 Task: Find directions from Reykjavik to the Blue Lagoon in Iceland.
Action: Mouse moved to (286, 92)
Screenshot: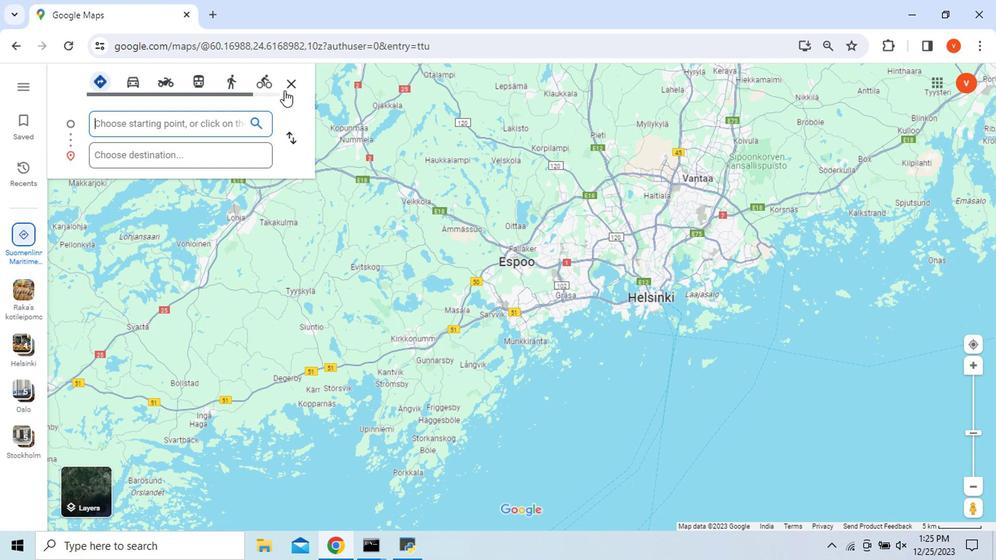 
Action: Mouse pressed left at (286, 92)
Screenshot: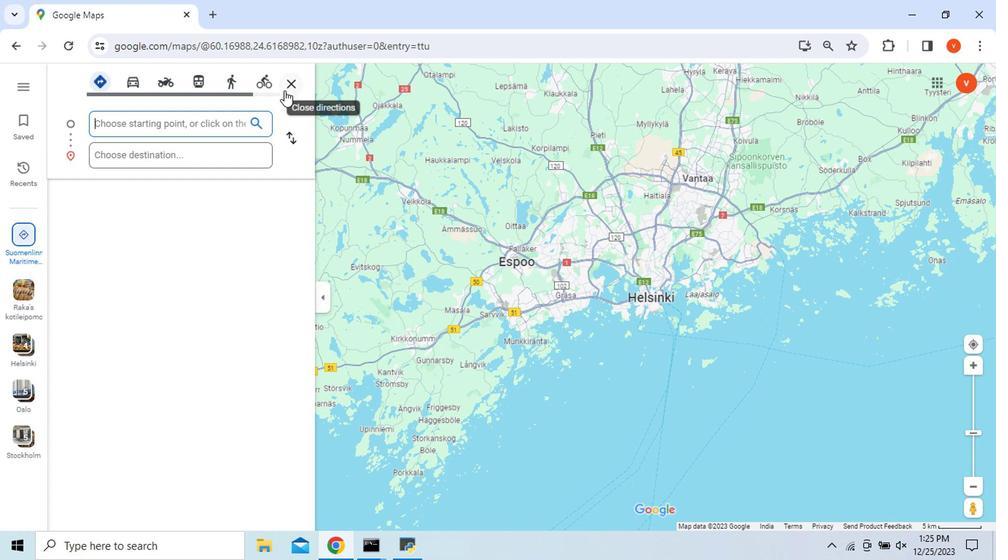 
Action: Mouse moved to (386, 257)
Screenshot: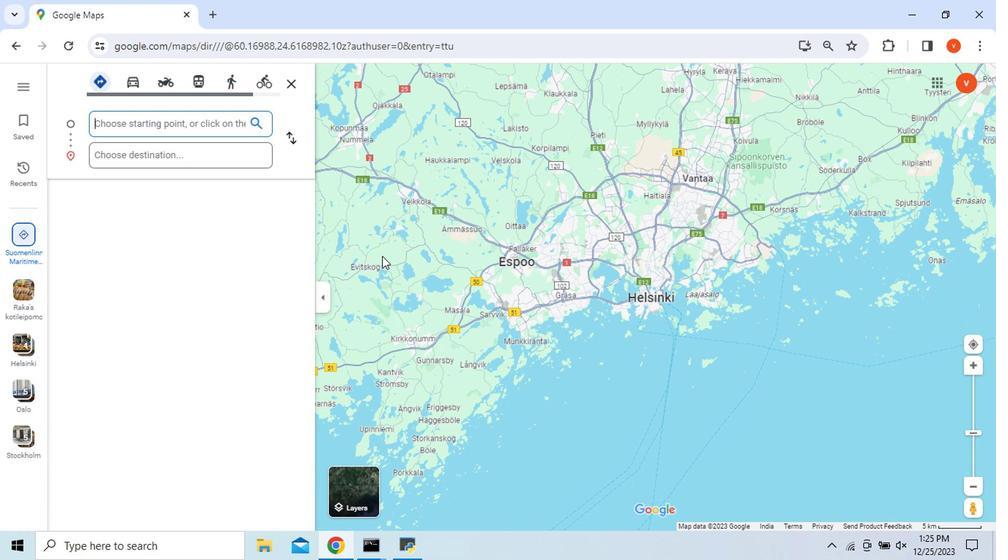 
Action: Key pressed <Key.shift>Reyl<Key.backspace>kjavik
Screenshot: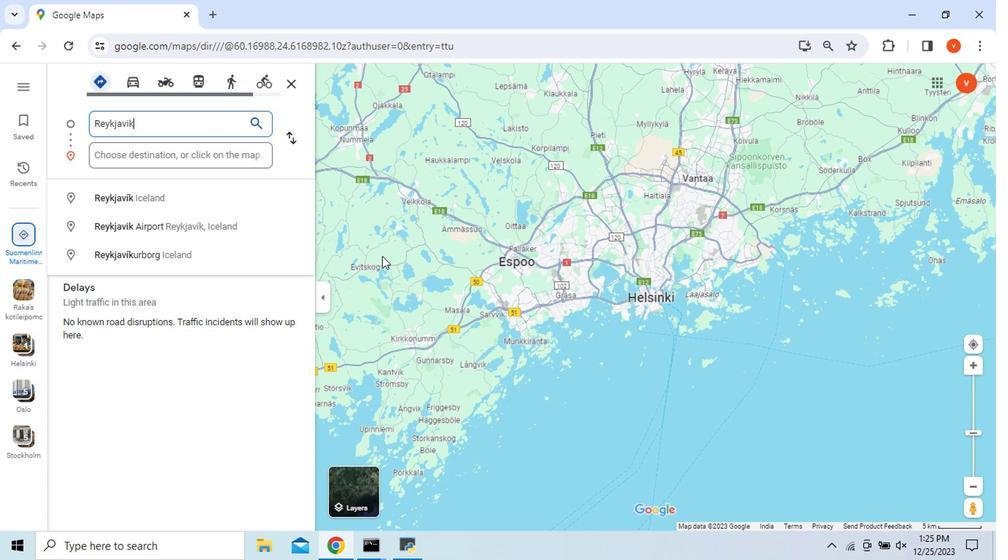 
Action: Mouse moved to (113, 200)
Screenshot: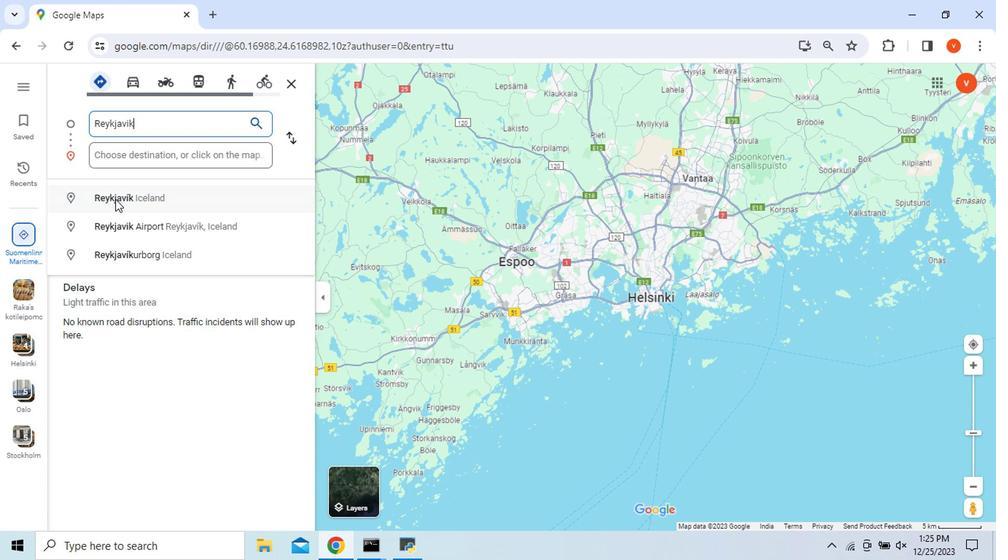 
Action: Mouse pressed left at (113, 200)
Screenshot: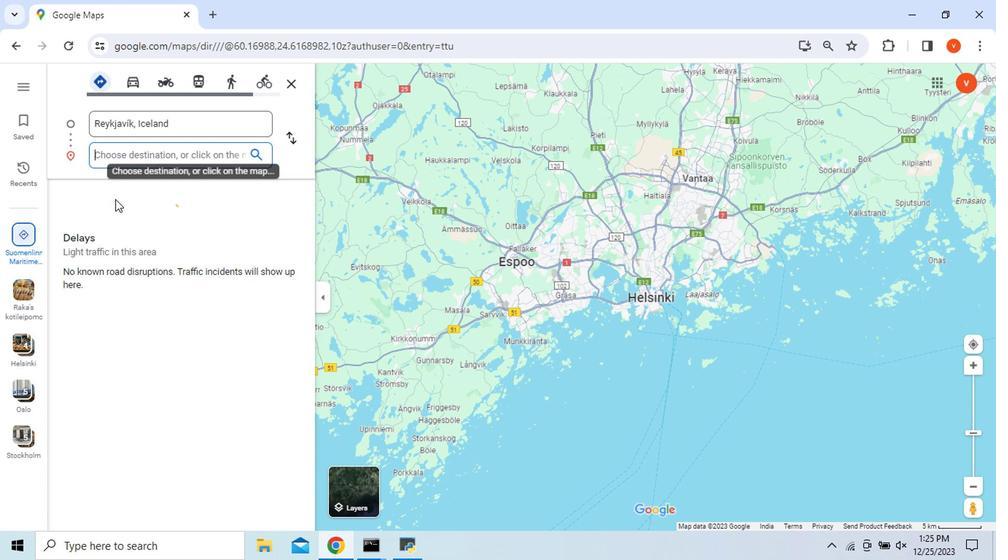 
Action: Mouse moved to (142, 175)
Screenshot: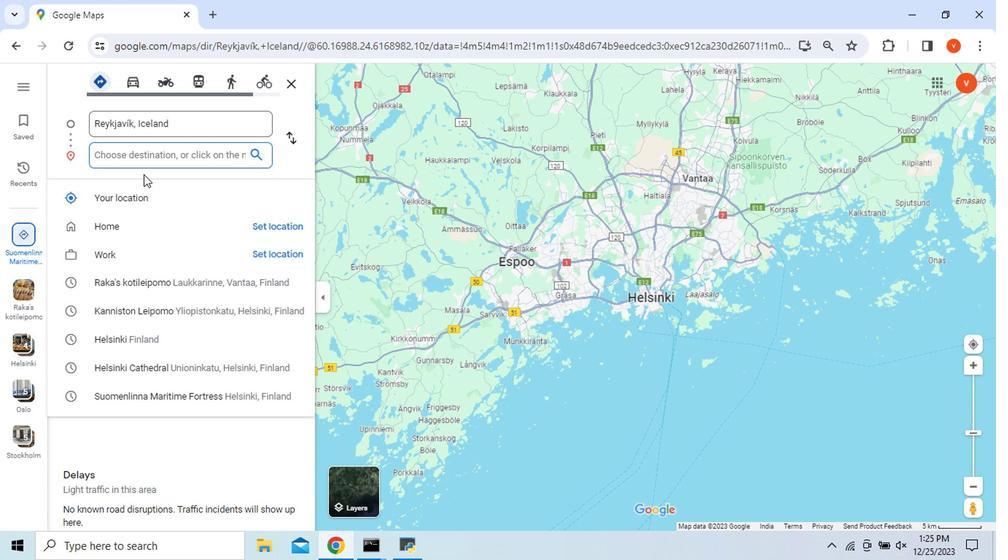 
Action: Key pressed <Key.shift>Blue<Key.space>
Screenshot: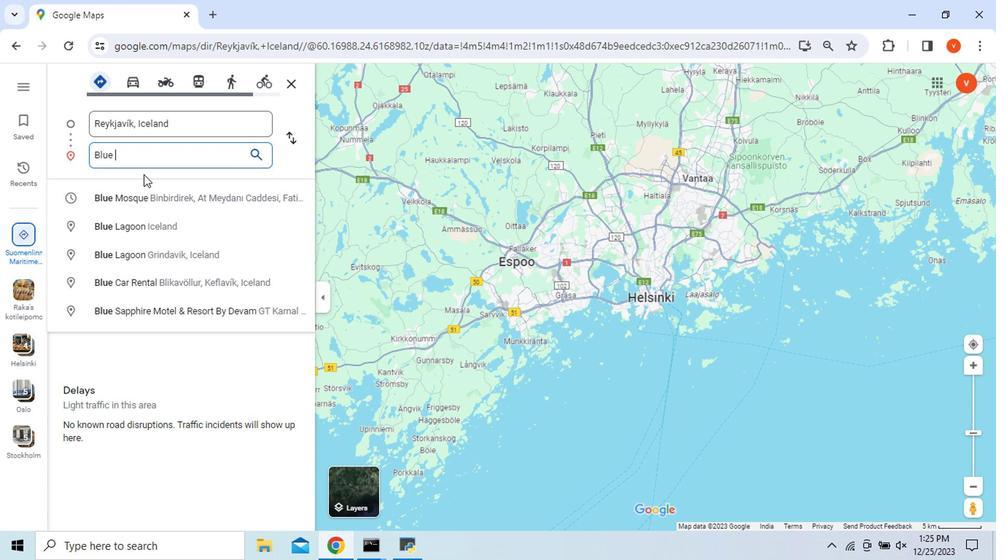 
Action: Mouse moved to (170, 225)
Screenshot: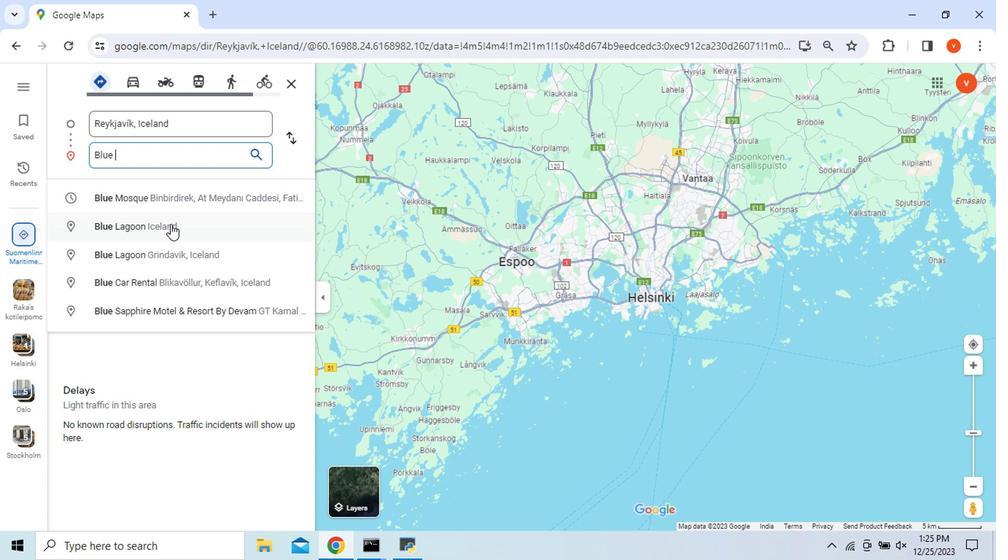 
Action: Mouse pressed left at (170, 225)
Screenshot: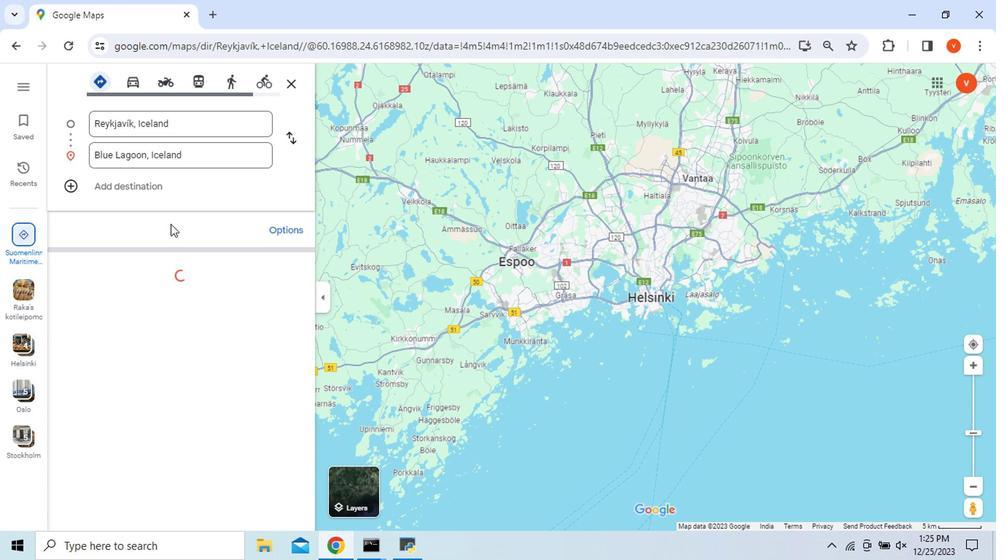 
Action: Mouse moved to (111, 401)
Screenshot: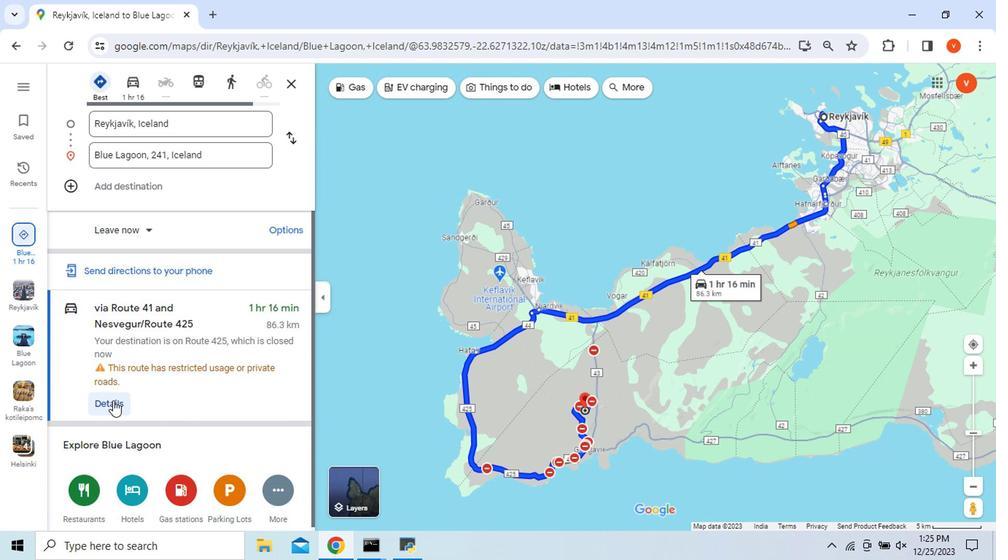 
Action: Mouse pressed left at (111, 401)
Screenshot: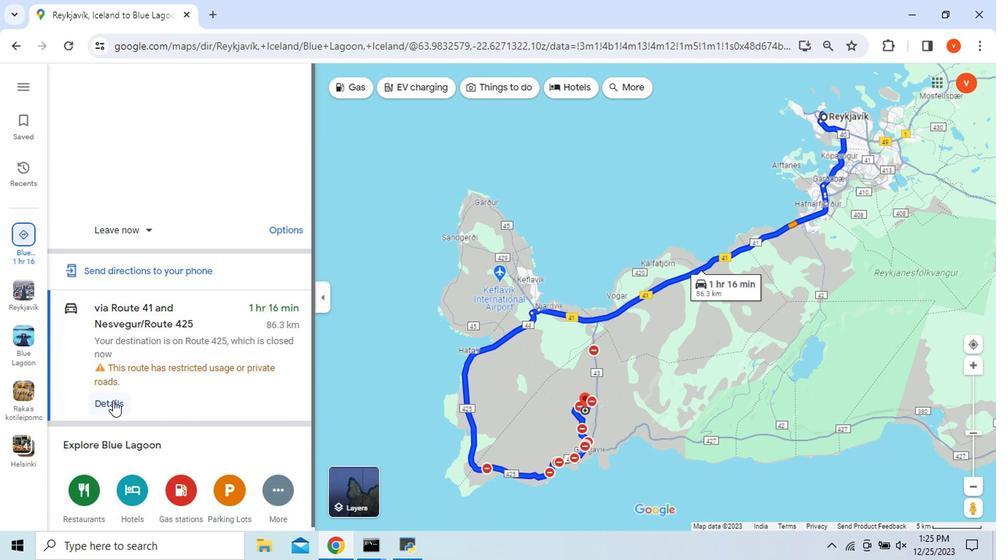 
Action: Mouse moved to (579, 243)
Screenshot: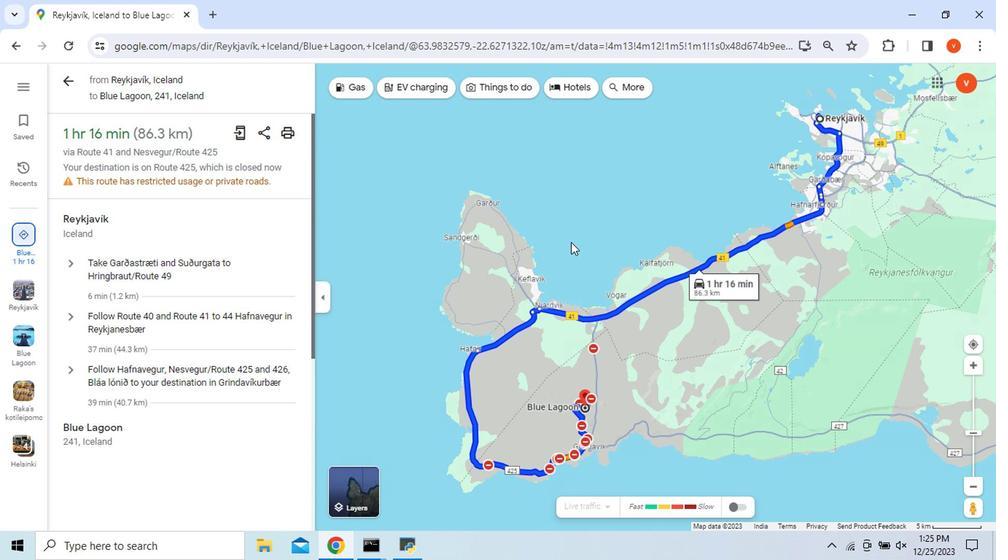 
Action: Mouse scrolled (579, 242) with delta (0, 0)
Screenshot: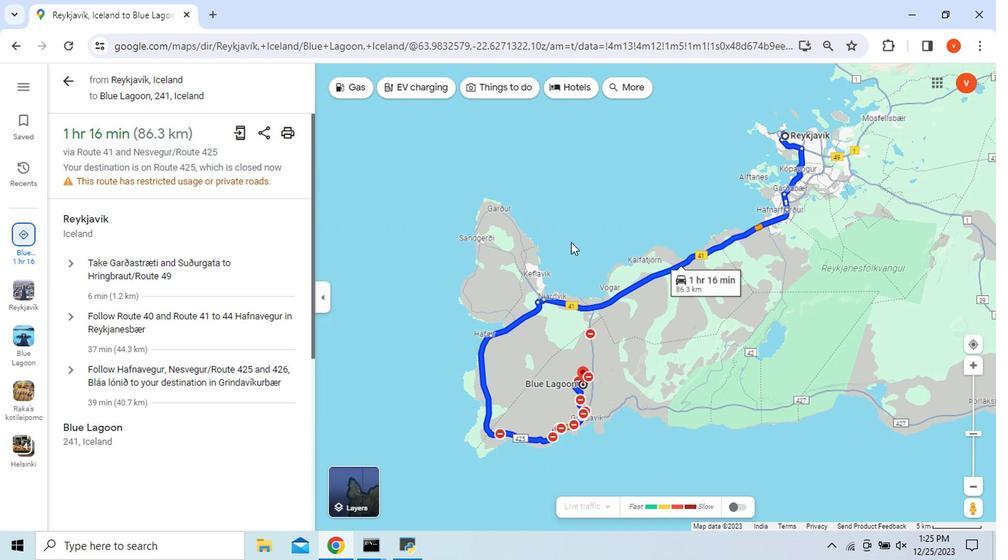 
Action: Mouse scrolled (579, 242) with delta (0, 0)
Screenshot: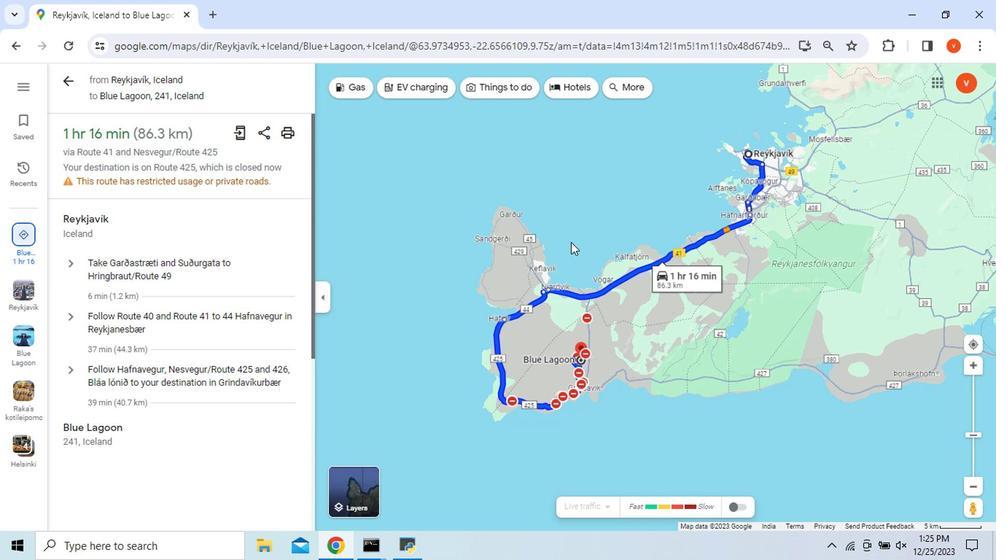 
Action: Mouse moved to (70, 261)
Screenshot: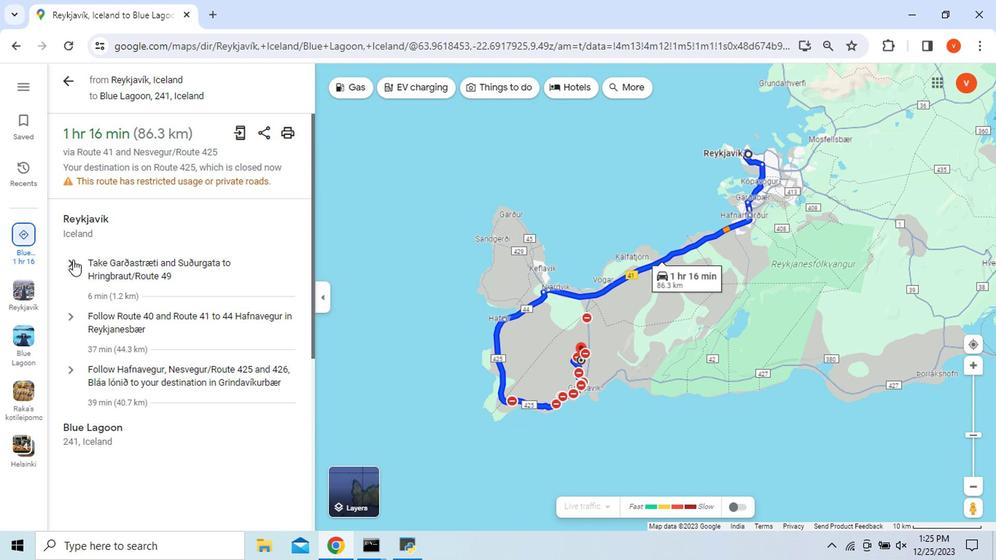 
Action: Mouse pressed left at (70, 261)
Screenshot: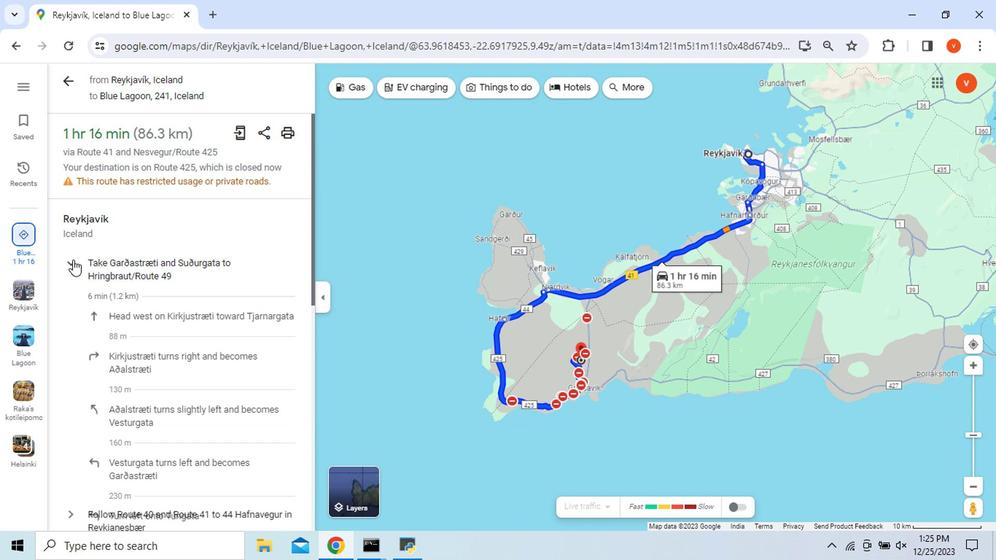 
Action: Mouse moved to (57, 296)
Screenshot: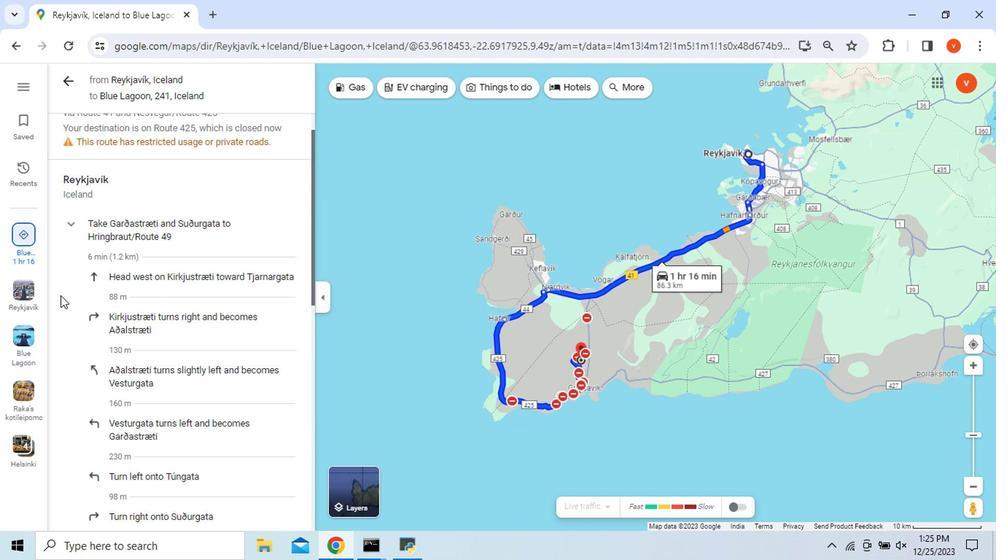 
Action: Mouse scrolled (57, 295) with delta (0, 0)
Screenshot: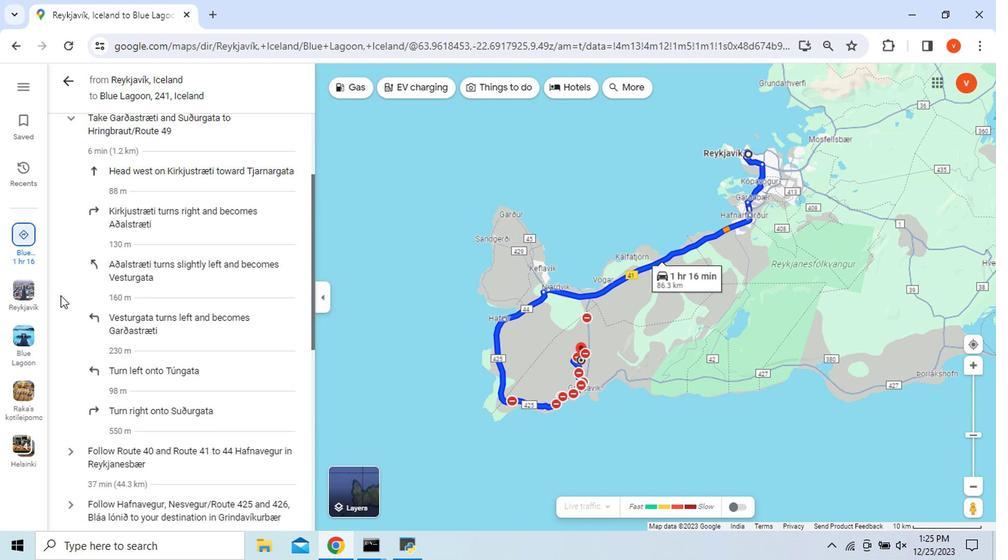 
Action: Mouse scrolled (57, 295) with delta (0, 0)
Screenshot: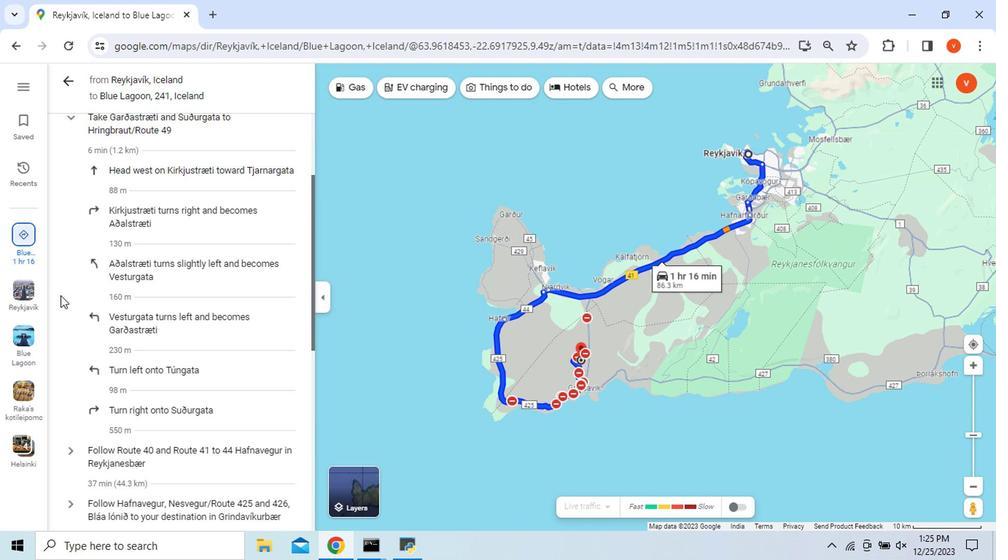 
Action: Mouse scrolled (57, 295) with delta (0, 0)
Screenshot: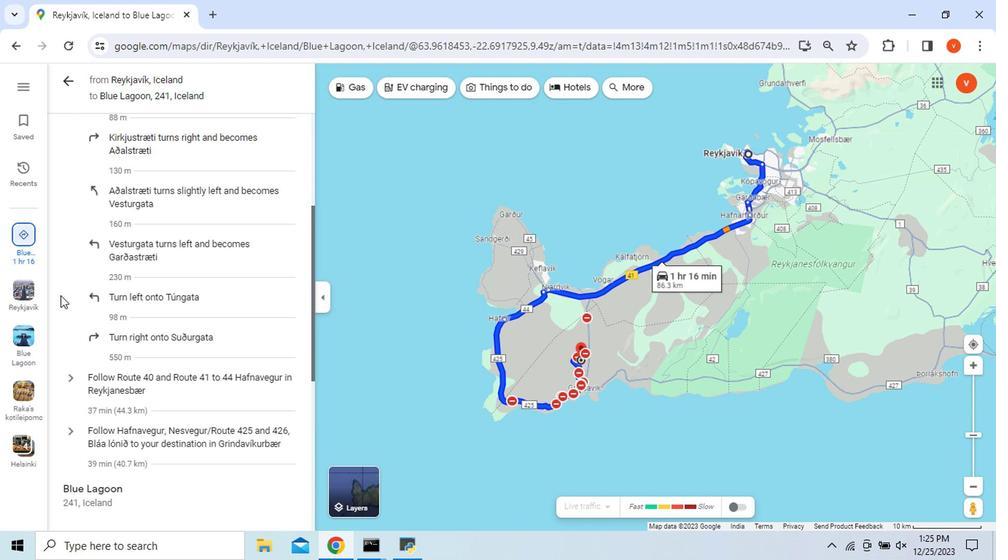 
Action: Mouse moved to (67, 382)
Screenshot: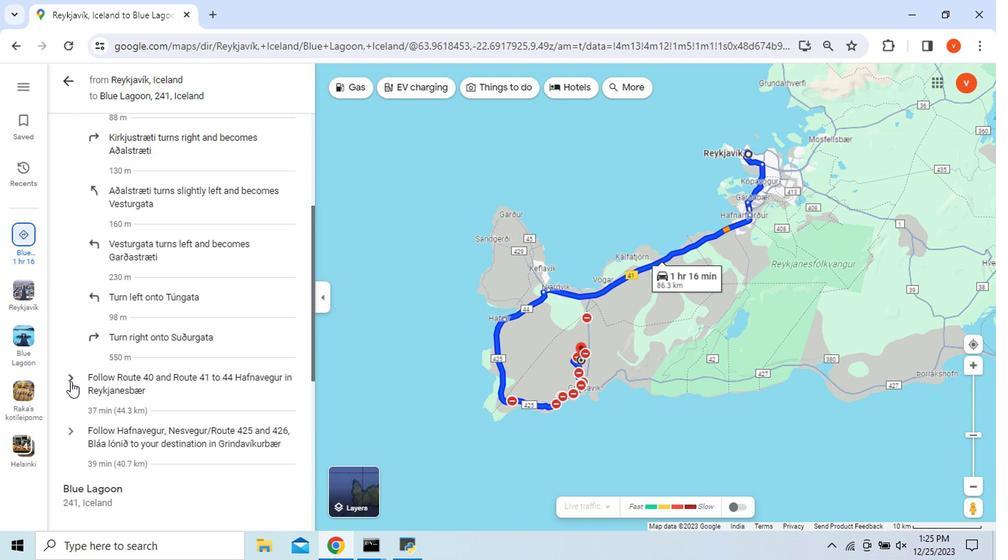 
Action: Mouse pressed left at (67, 382)
Screenshot: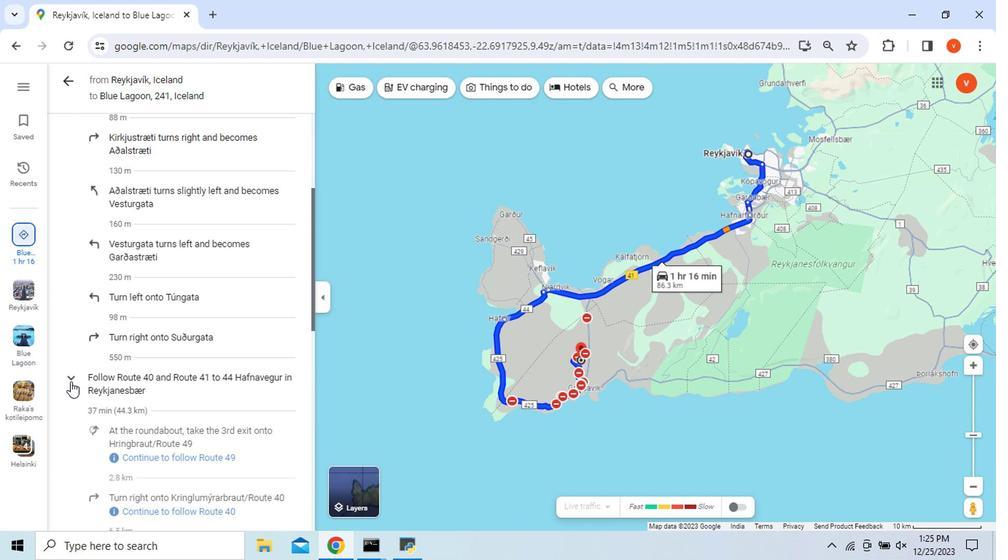 
Action: Mouse scrolled (67, 381) with delta (0, -1)
Screenshot: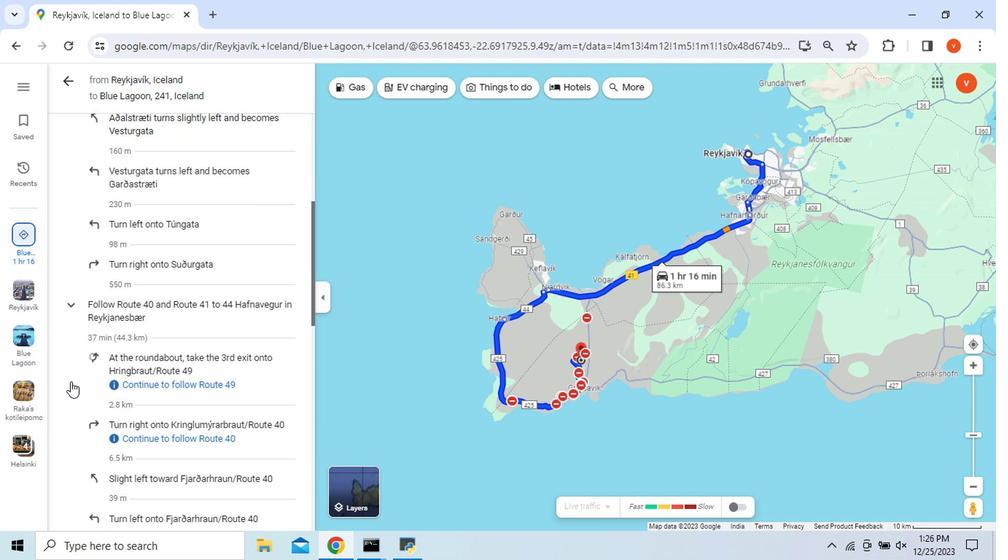
Action: Mouse scrolled (67, 381) with delta (0, -1)
Screenshot: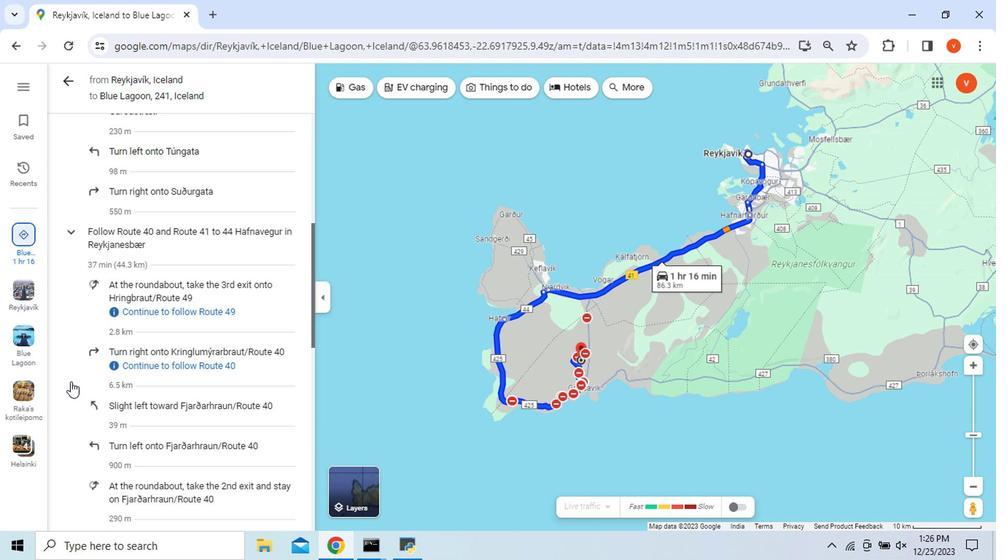 
Action: Mouse scrolled (67, 381) with delta (0, -1)
Screenshot: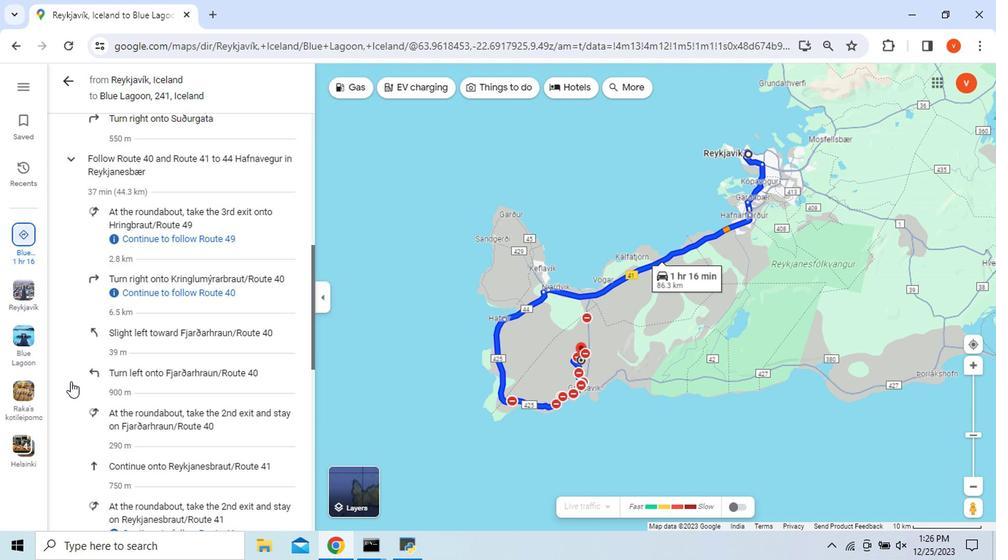 
Action: Mouse scrolled (67, 381) with delta (0, -1)
Screenshot: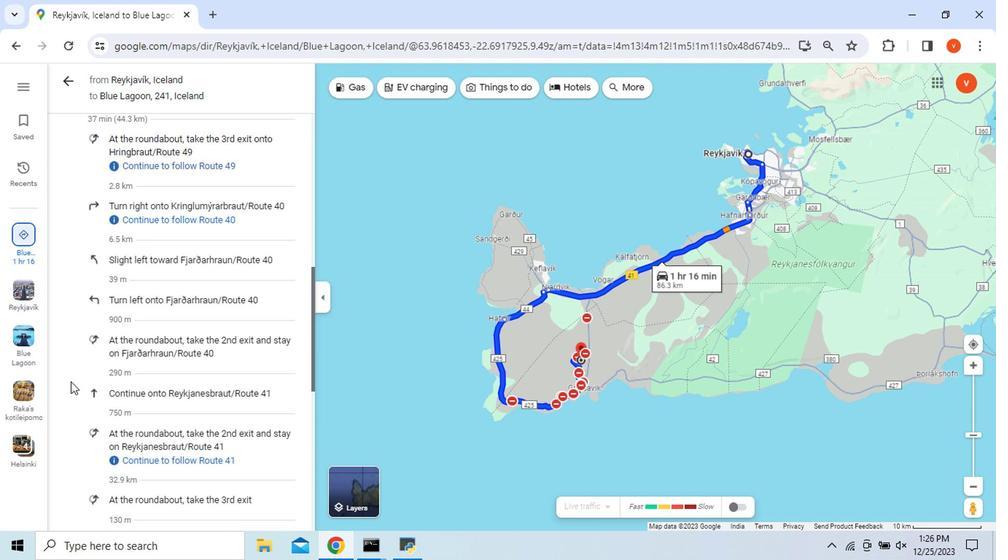 
Action: Mouse scrolled (67, 381) with delta (0, -1)
Screenshot: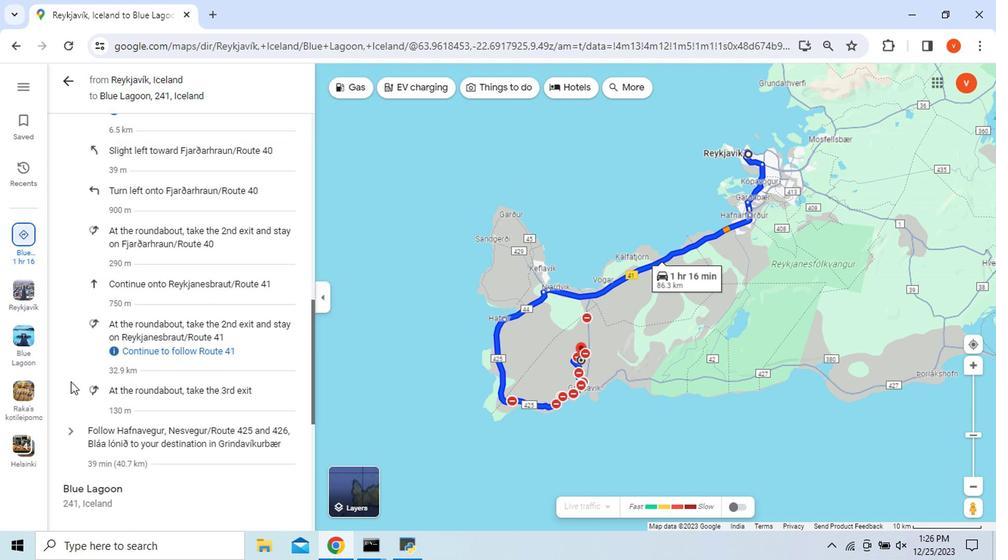 
Action: Mouse scrolled (67, 381) with delta (0, -1)
Screenshot: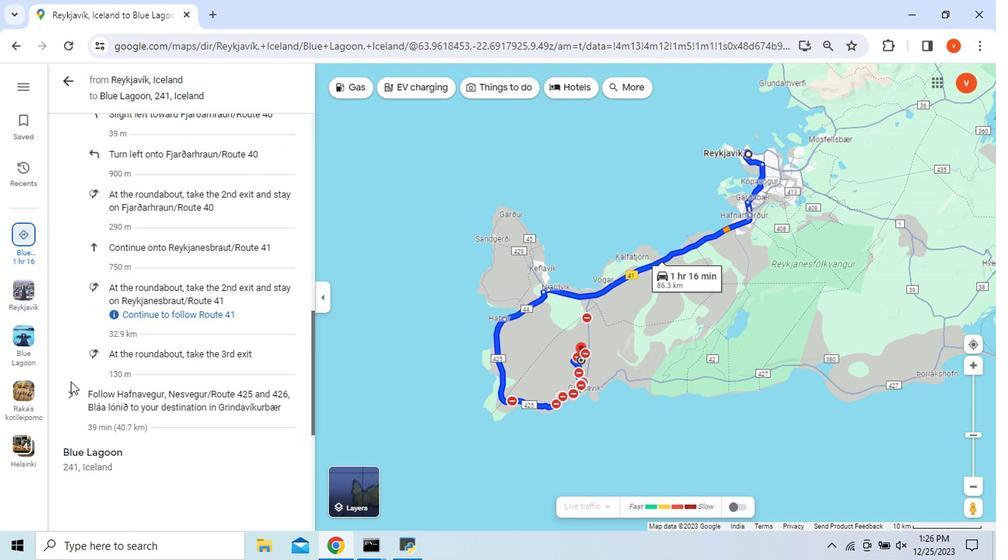 
Action: Mouse scrolled (67, 381) with delta (0, -1)
Screenshot: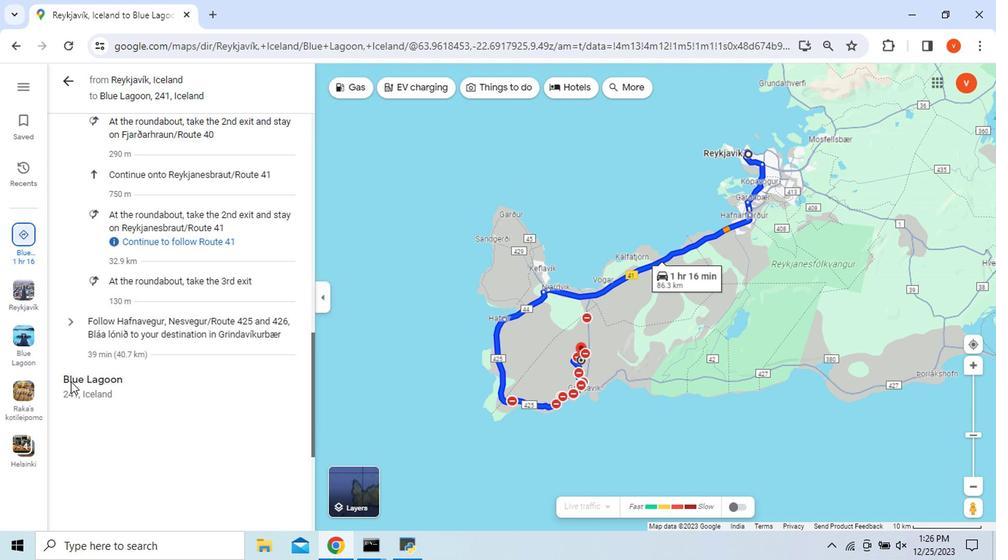 
Action: Mouse moved to (61, 322)
Screenshot: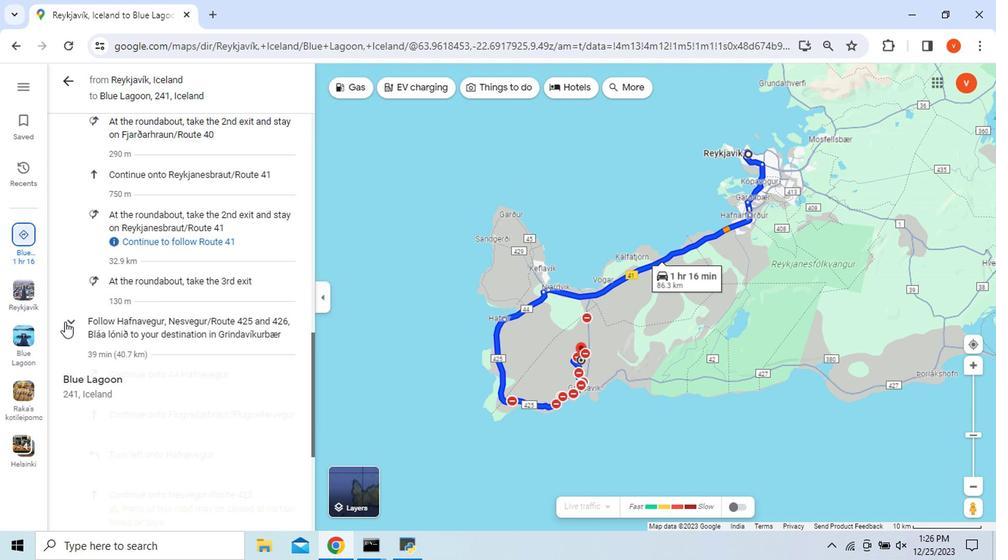 
Action: Mouse pressed left at (61, 322)
Screenshot: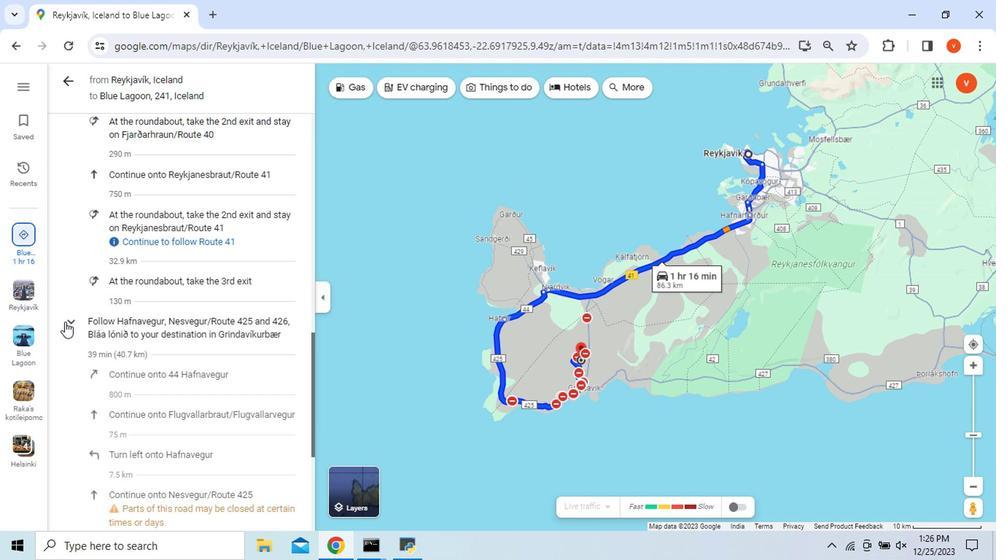 
Action: Mouse scrolled (61, 321) with delta (0, -1)
Screenshot: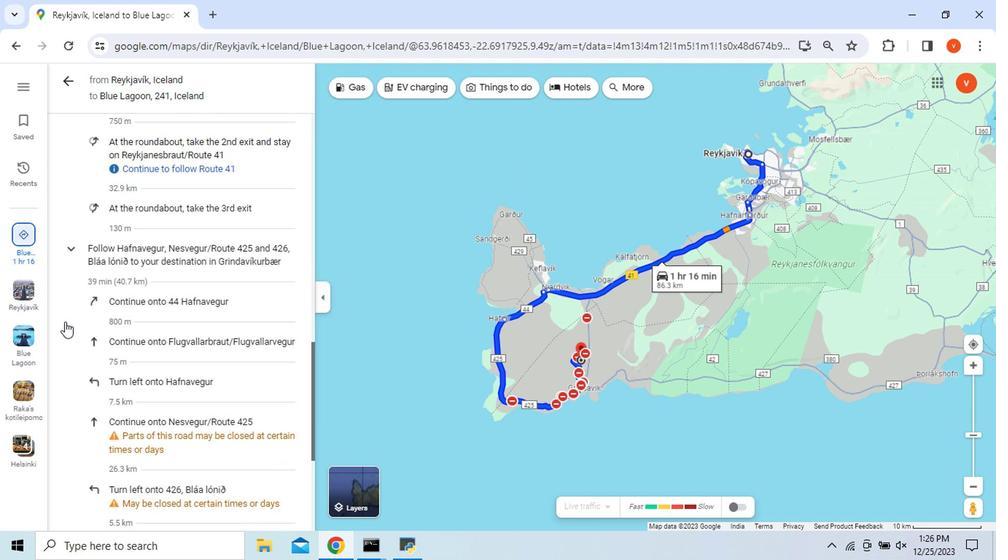 
Action: Mouse scrolled (61, 321) with delta (0, -1)
Screenshot: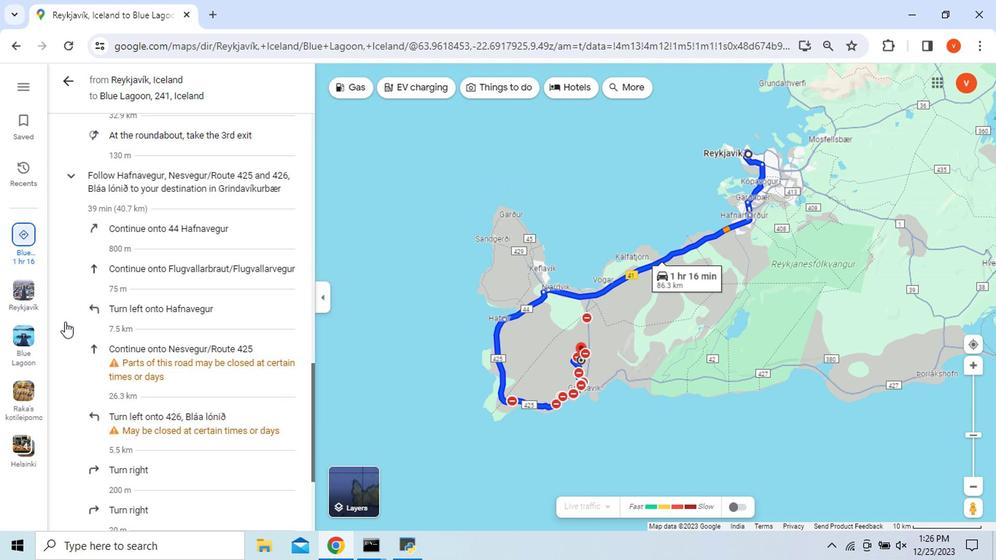 
Action: Mouse scrolled (61, 321) with delta (0, -1)
Screenshot: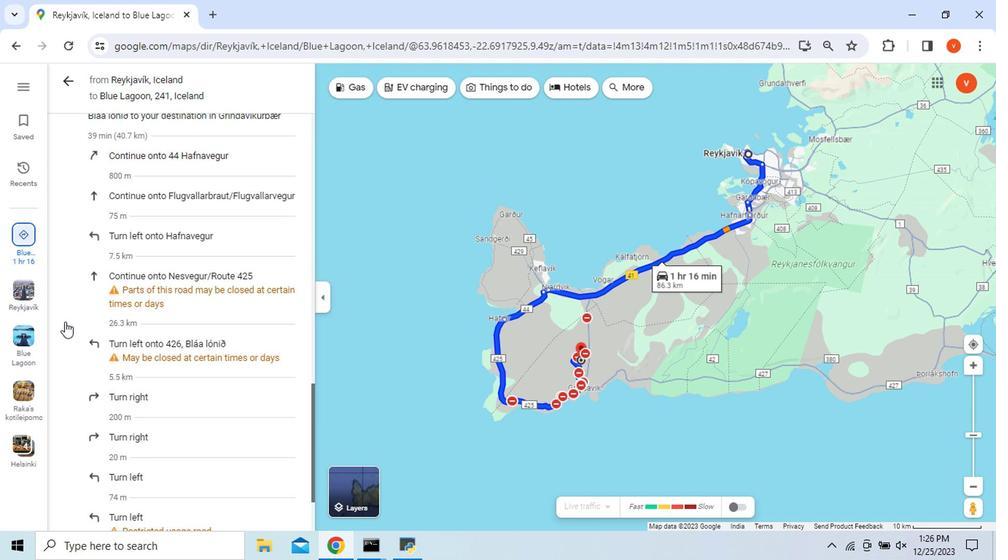 
Action: Mouse scrolled (61, 321) with delta (0, -1)
Screenshot: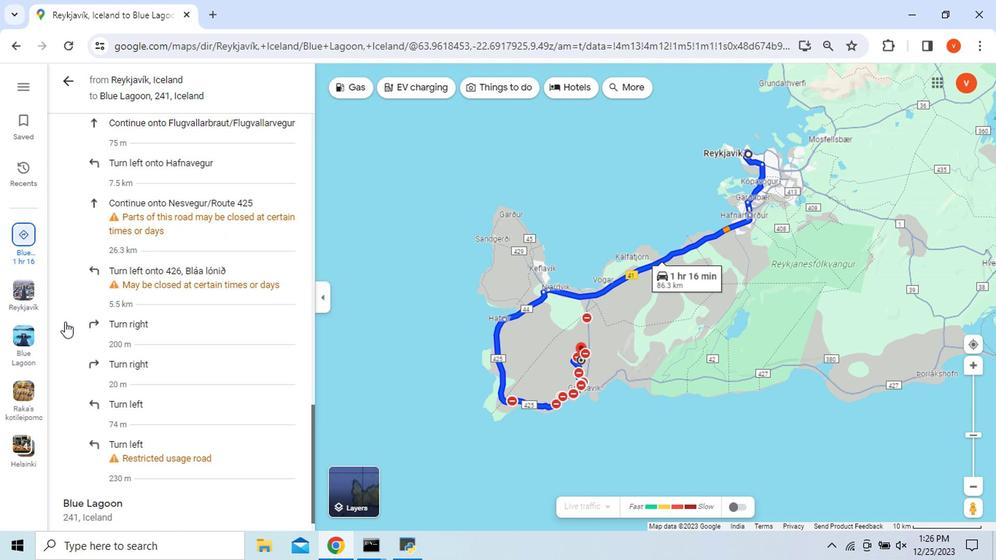 
Action: Mouse scrolled (61, 321) with delta (0, -1)
Screenshot: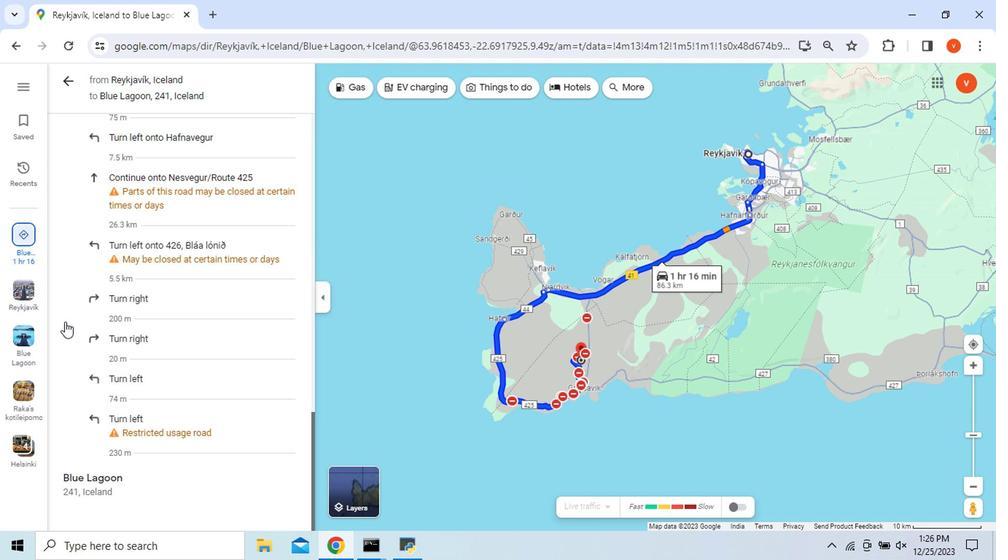
Action: Mouse moved to (61, 81)
Screenshot: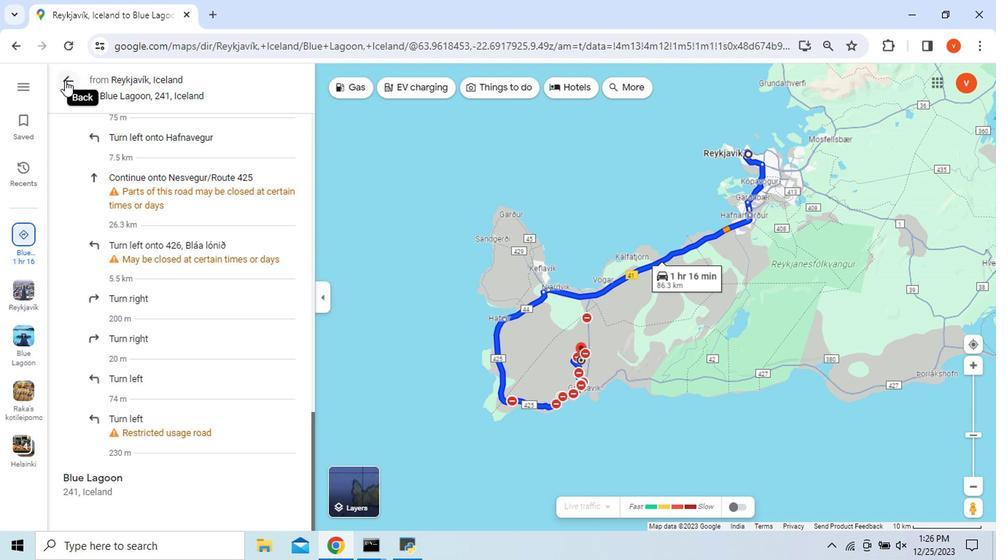 
Action: Mouse pressed left at (61, 81)
Screenshot: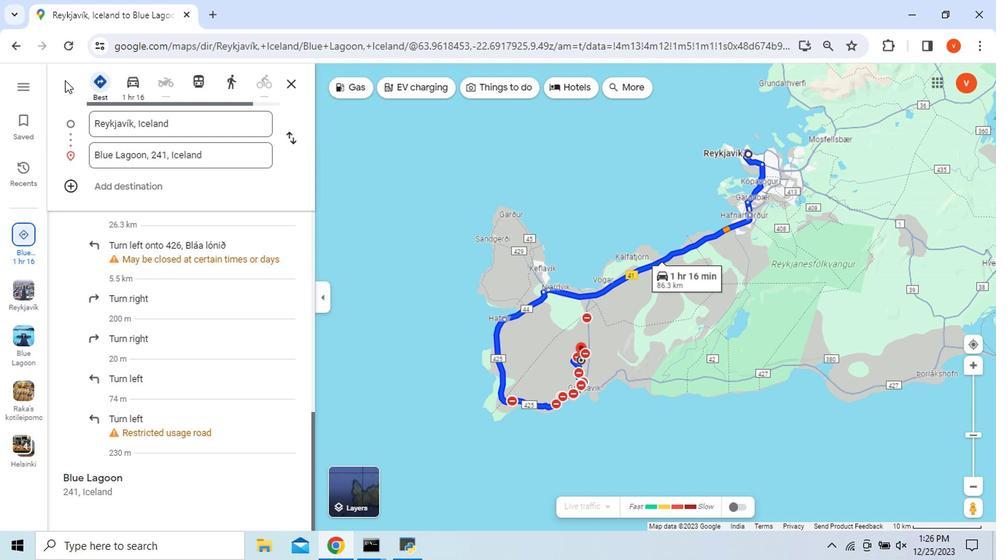 
Action: Mouse moved to (608, 334)
Screenshot: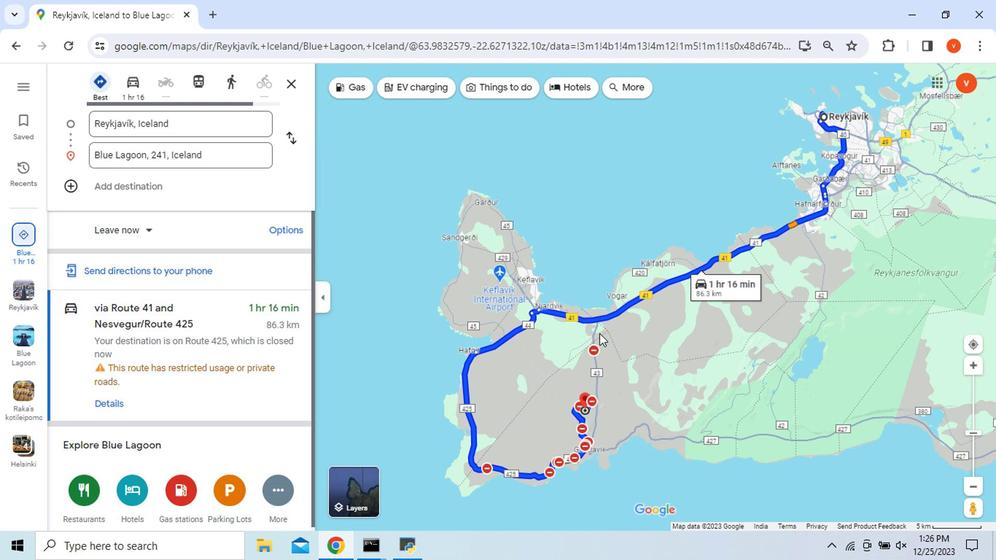 
